 Task: Assign in the project AgileExpert the issue 'Implement a new cloud-based inventory management system for a company with advanced inventory tracking and restocking features' to the sprint 'Sprint Review and Retrospective'. Assign in the project AgileExpert the issue 'Integrate a new gamification feature into an existing mobile application to increase user engagement and retention' to the sprint 'Sprint Review and Retrospective'. Assign in the project AgileExpert the issue 'Develop a new tool for automated testing of web application accessibility compliance for people with disabilities' to the sprint 'Sprint Review and Retrospective'. Assign in the project AgileExpert the issue 'Upgrade the deployment pipeline of a web application to improve the speed and reliability of deployment' to the sprint 'Sprint Review and Retrospective'
Action: Mouse moved to (941, 540)
Screenshot: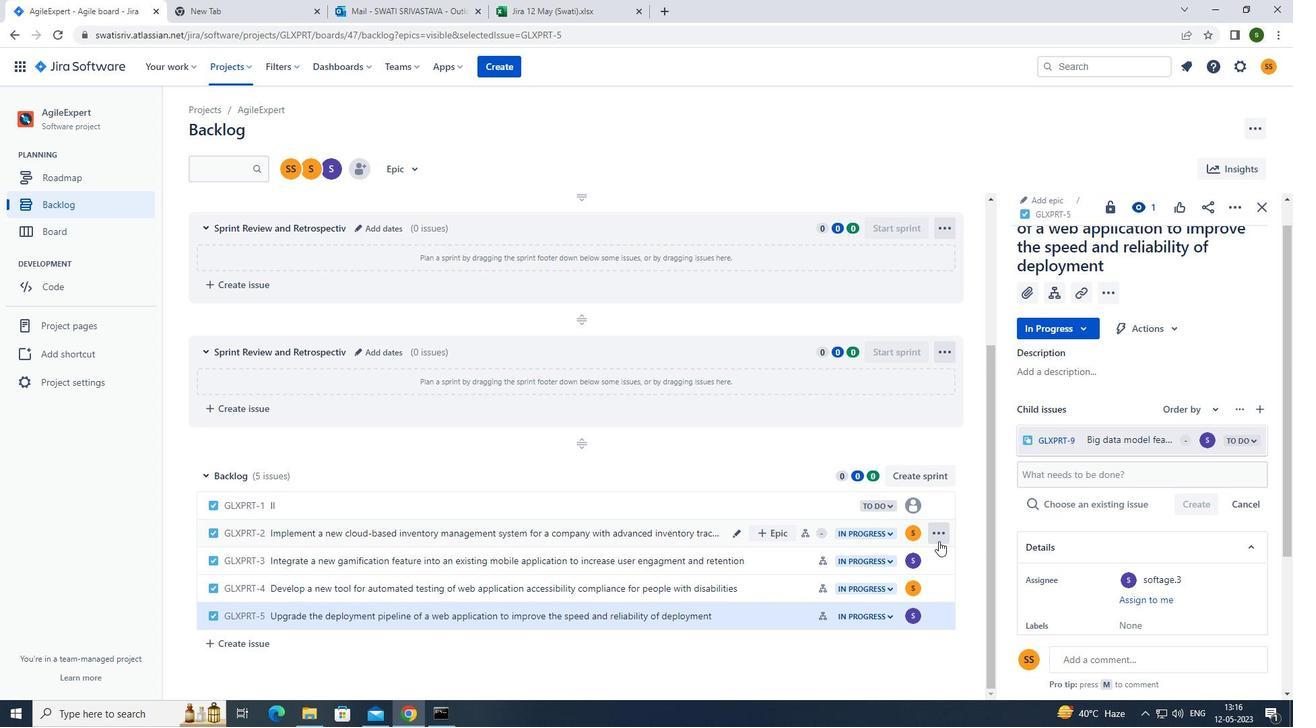 
Action: Mouse pressed left at (941, 540)
Screenshot: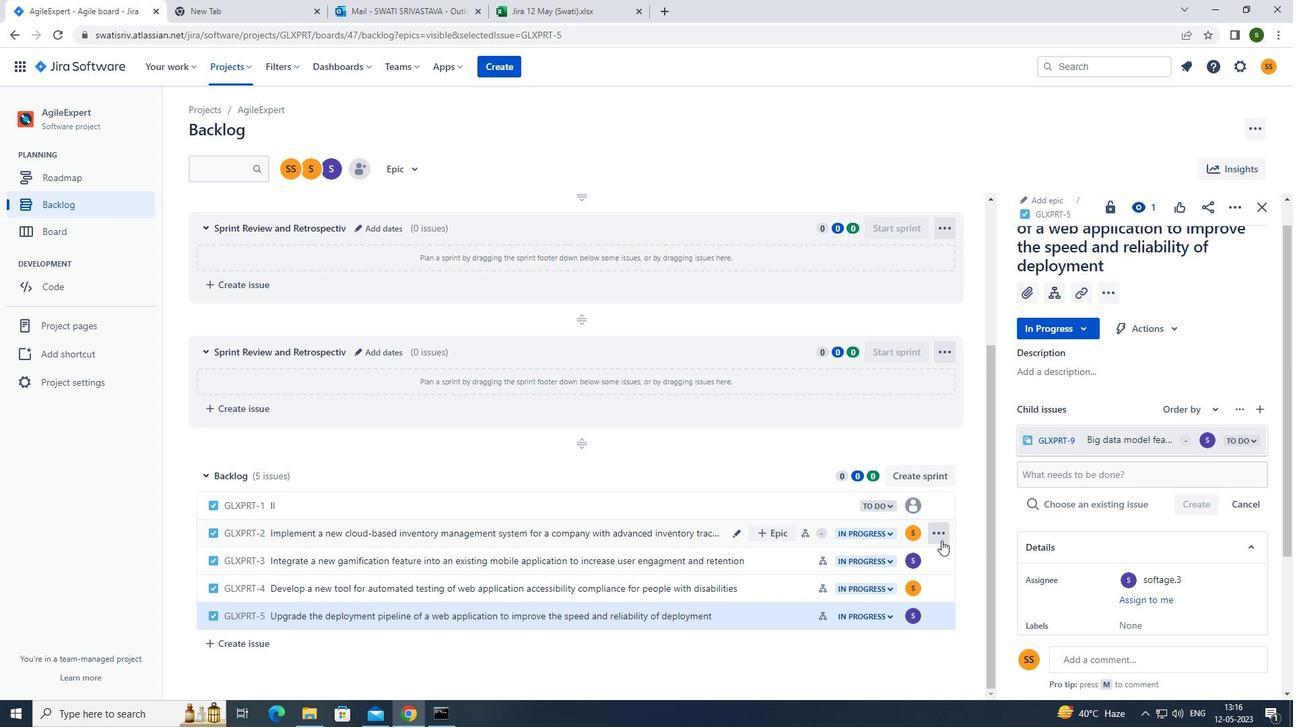 
Action: Mouse moved to (895, 415)
Screenshot: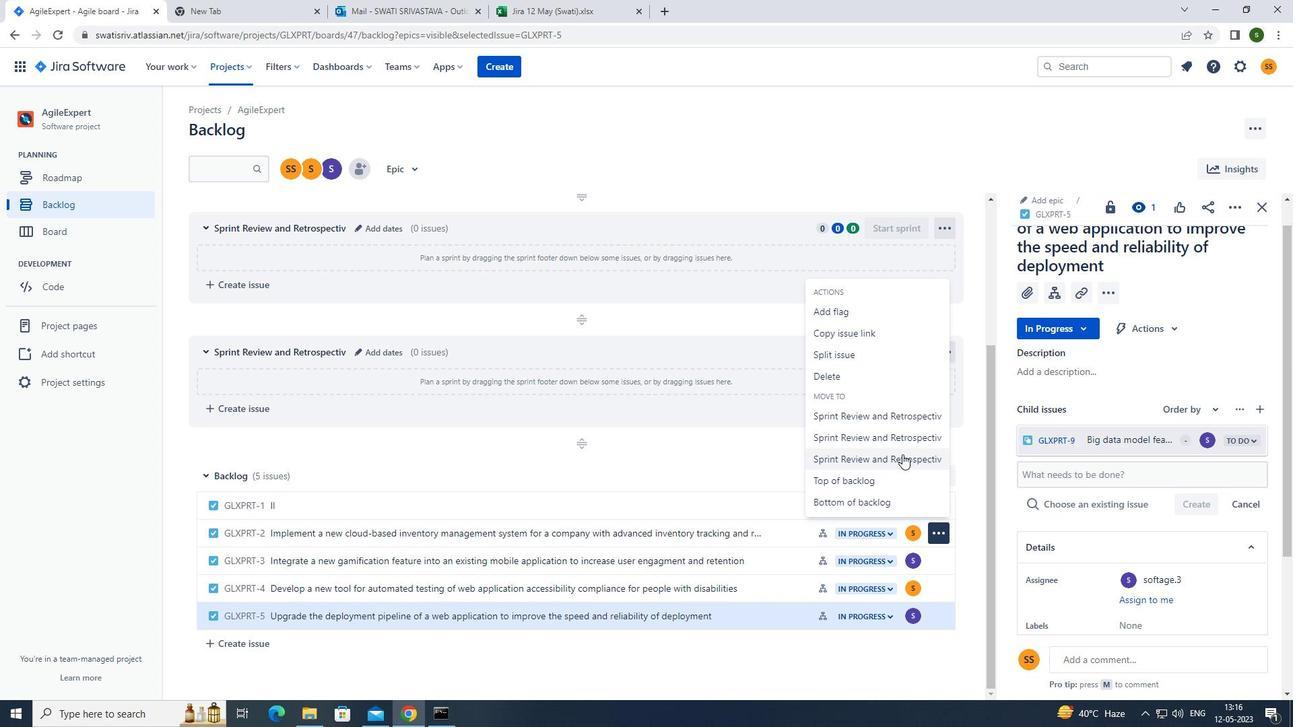 
Action: Mouse pressed left at (895, 415)
Screenshot: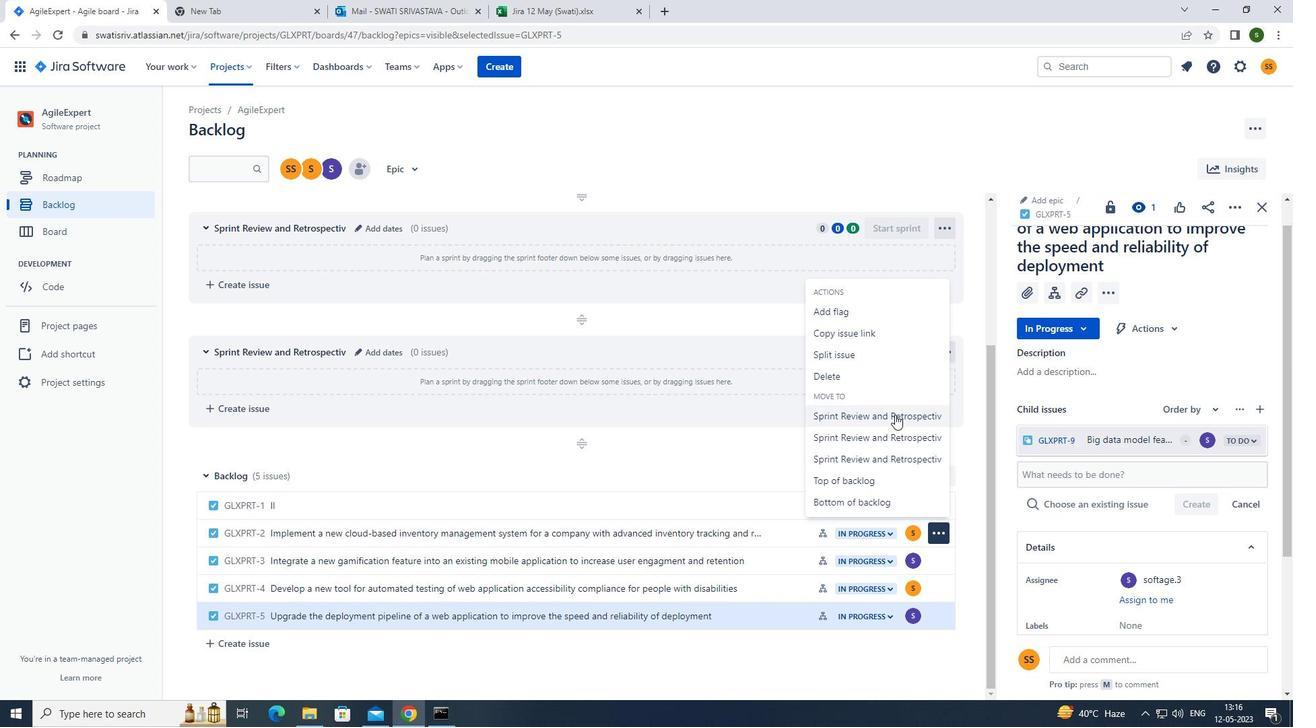 
Action: Mouse moved to (940, 557)
Screenshot: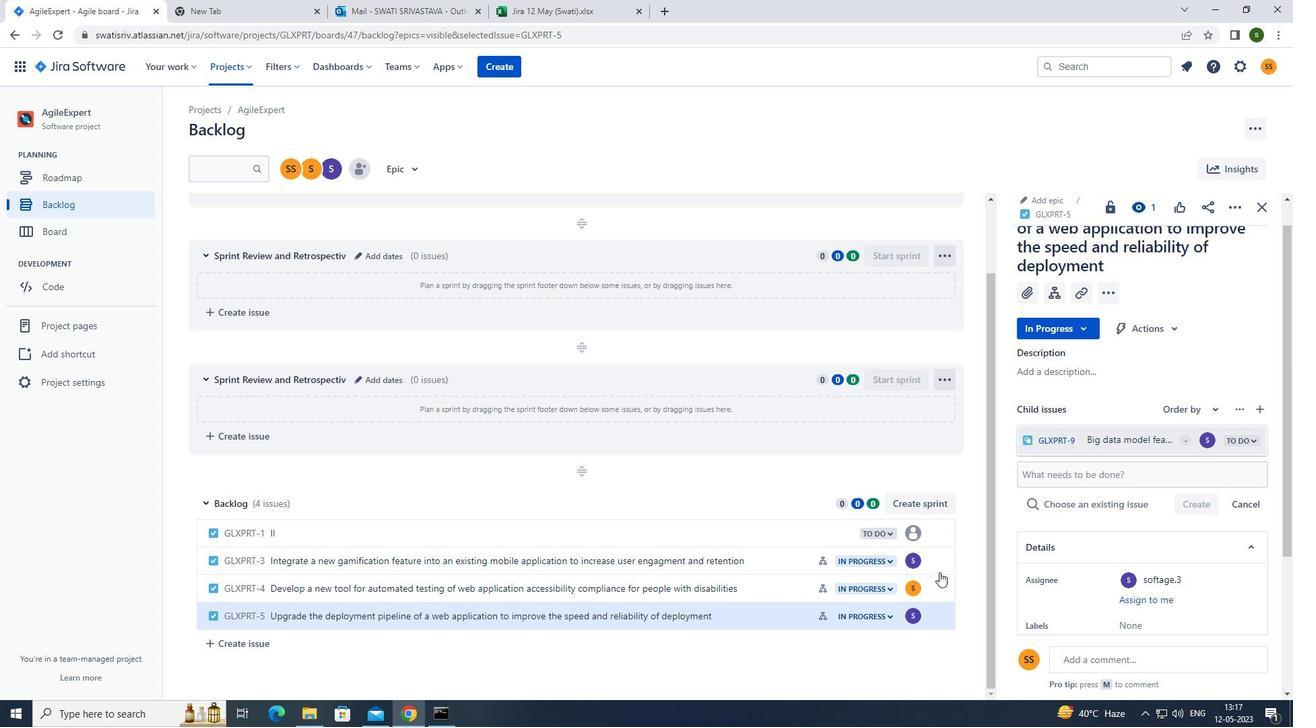 
Action: Mouse pressed left at (940, 557)
Screenshot: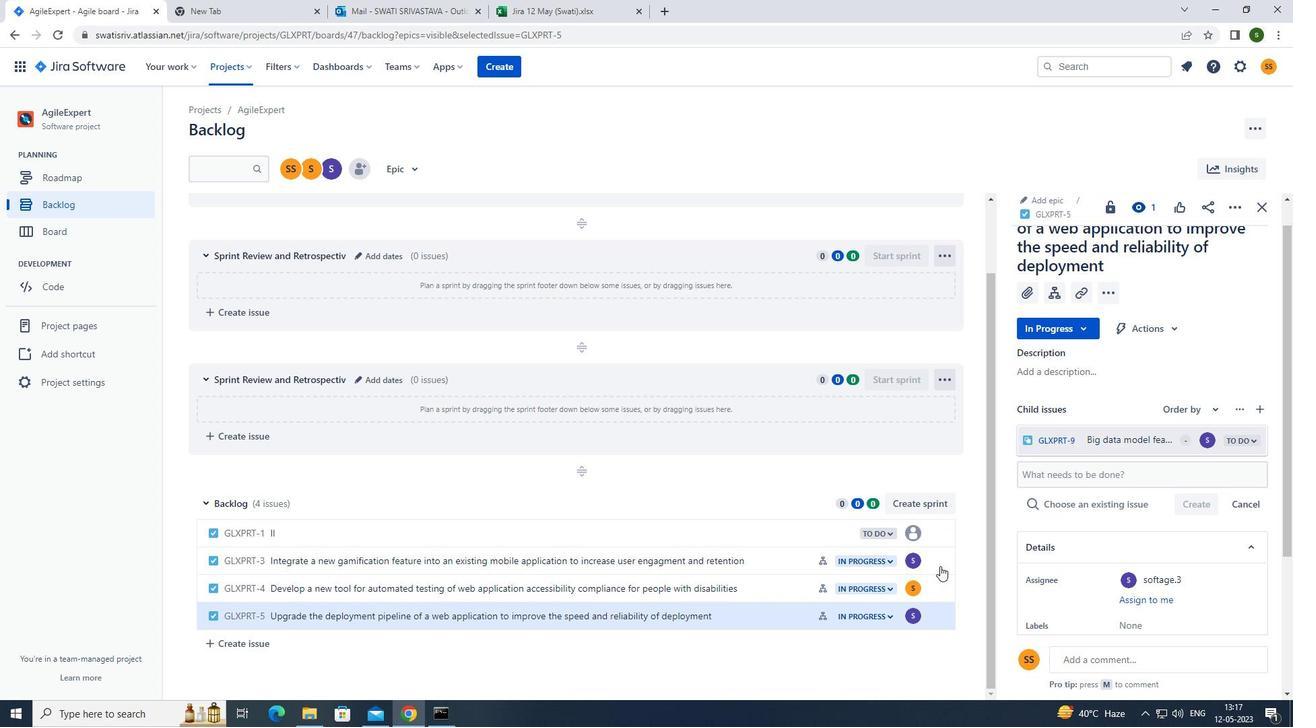 
Action: Mouse moved to (902, 464)
Screenshot: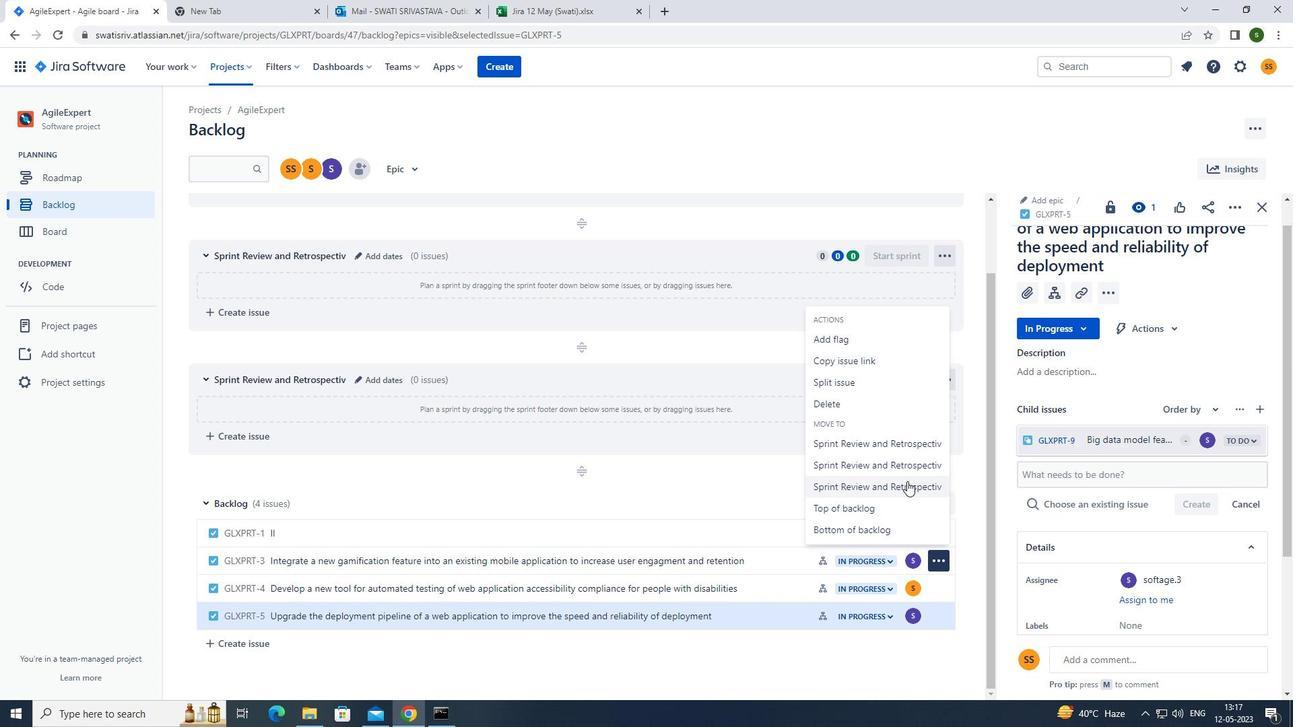
Action: Mouse pressed left at (902, 464)
Screenshot: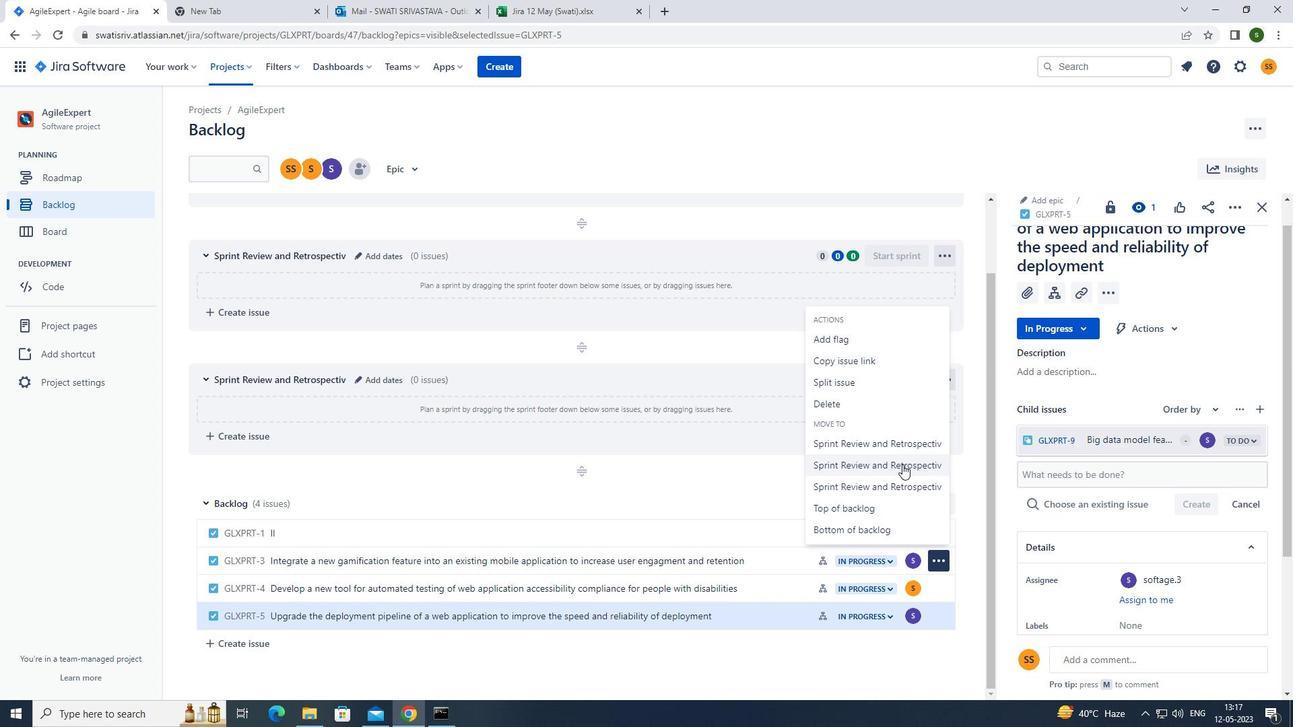 
Action: Mouse moved to (941, 586)
Screenshot: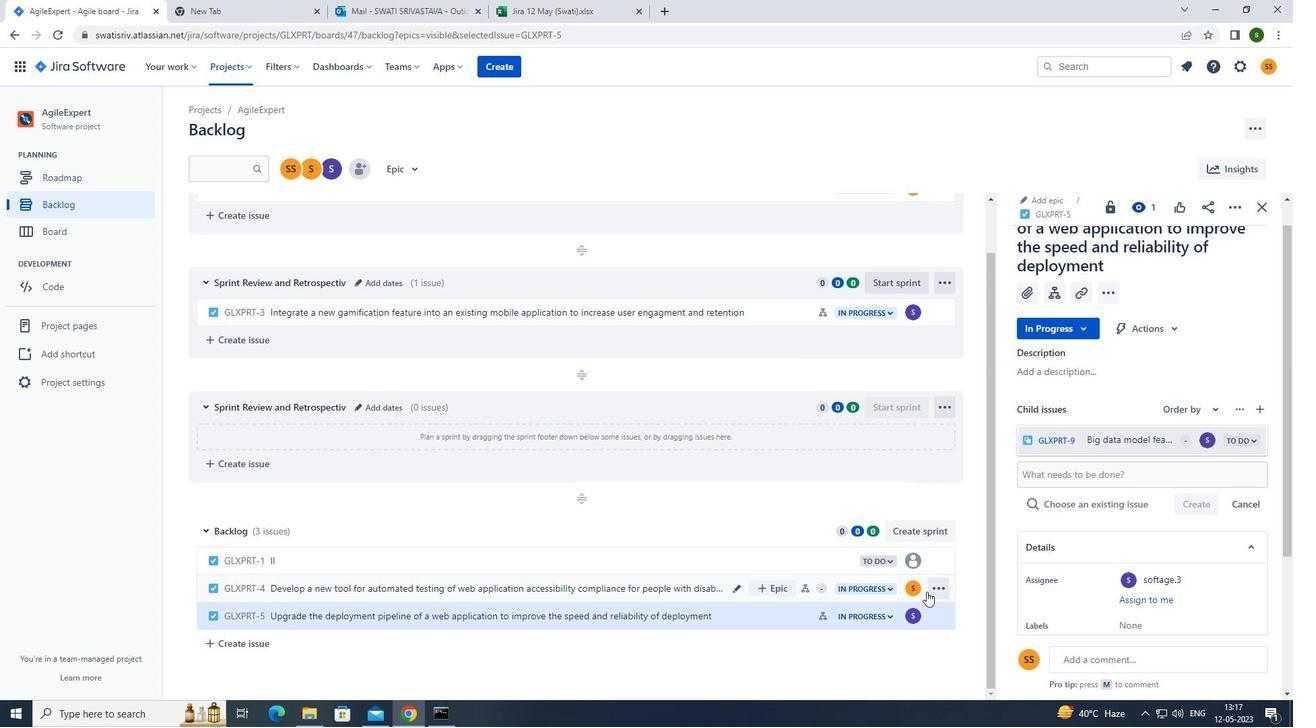 
Action: Mouse pressed left at (941, 586)
Screenshot: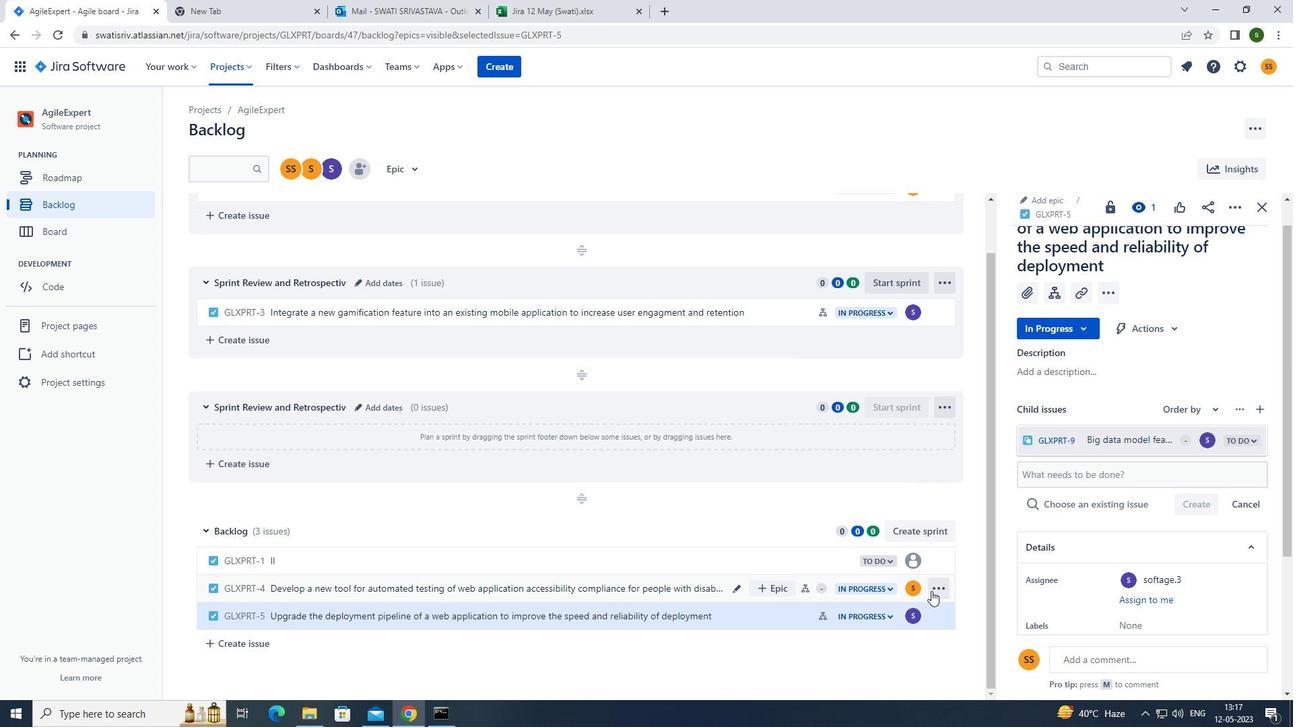 
Action: Mouse moved to (902, 518)
Screenshot: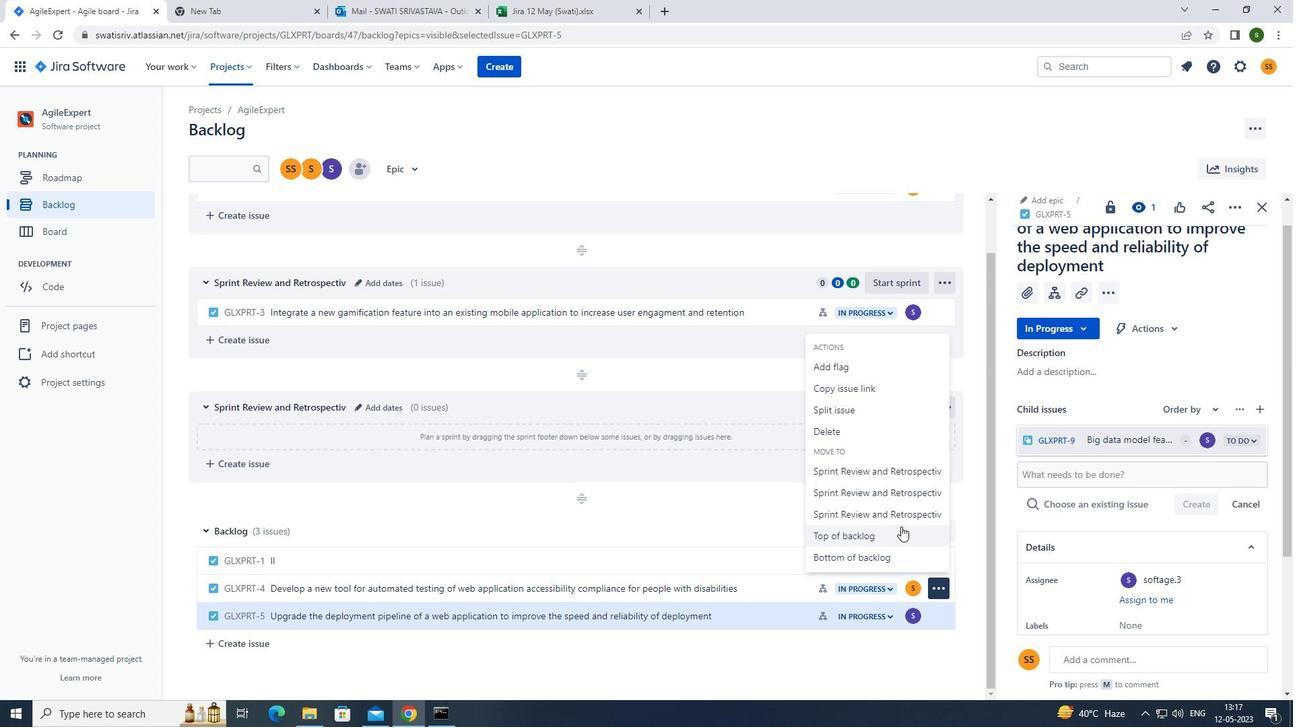 
Action: Mouse pressed left at (902, 518)
Screenshot: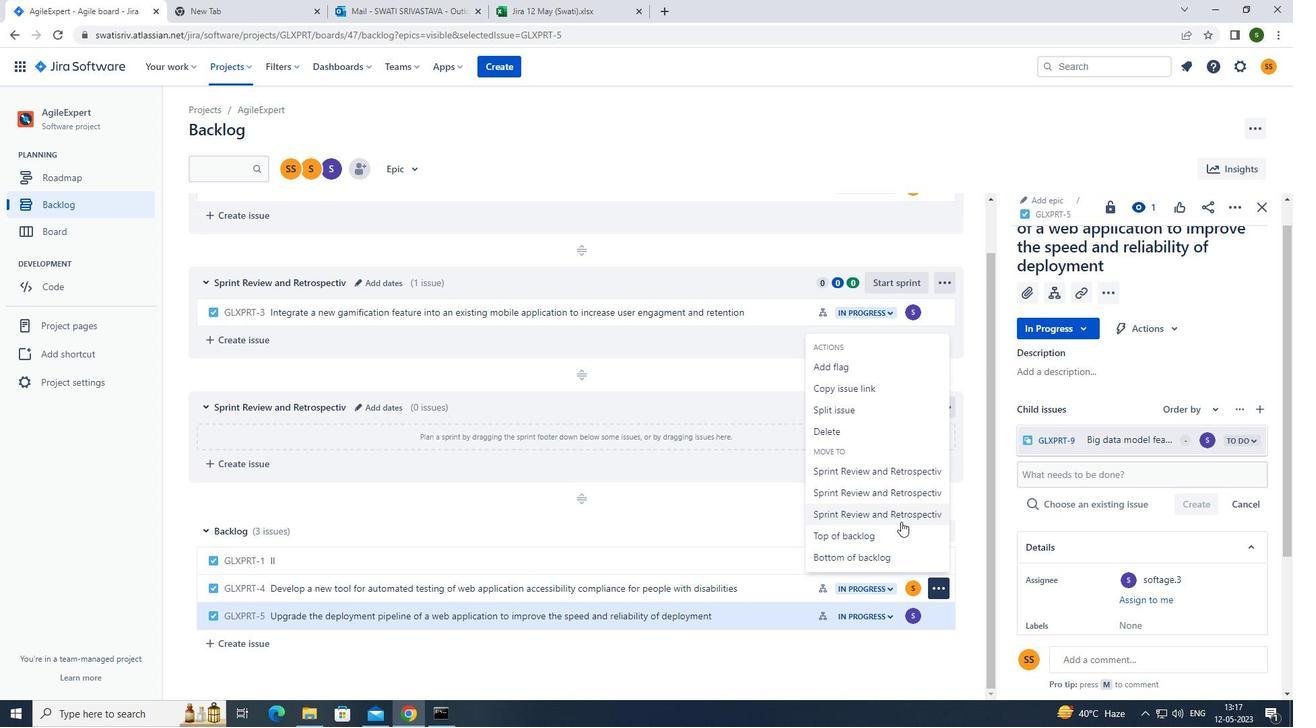 
Action: Mouse moved to (935, 612)
Screenshot: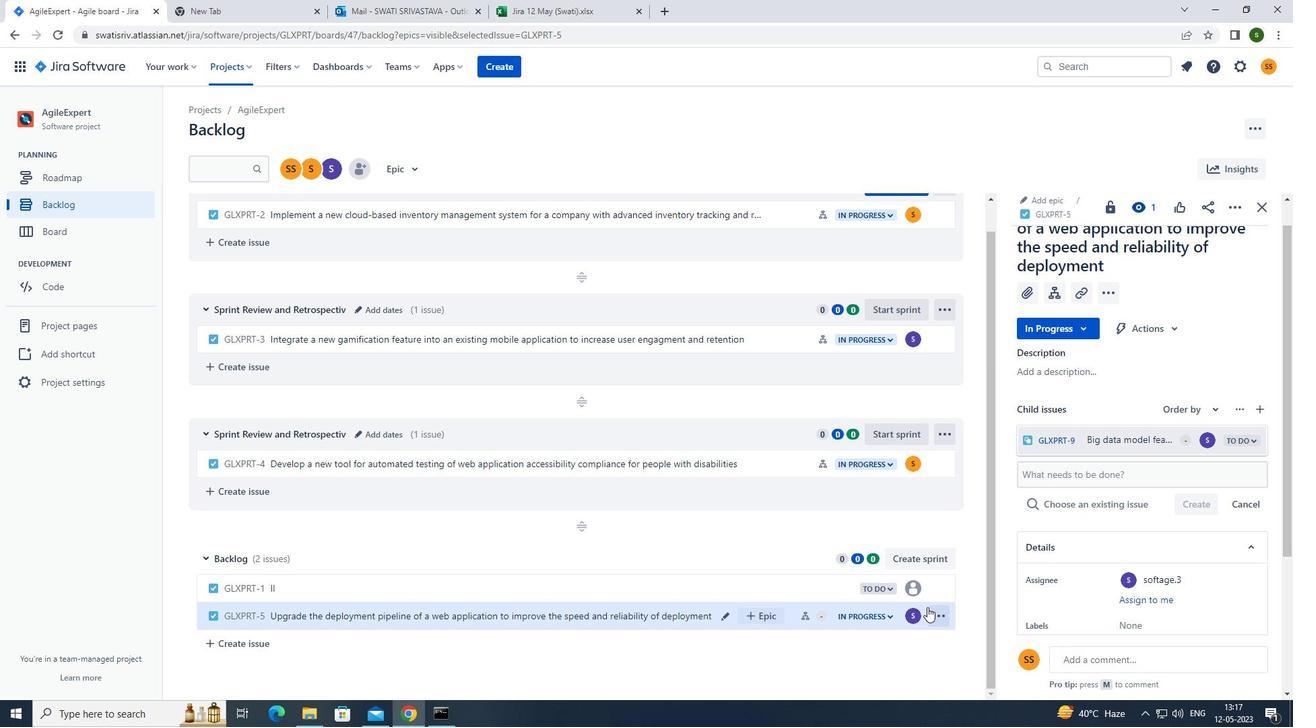 
Action: Mouse pressed left at (935, 612)
Screenshot: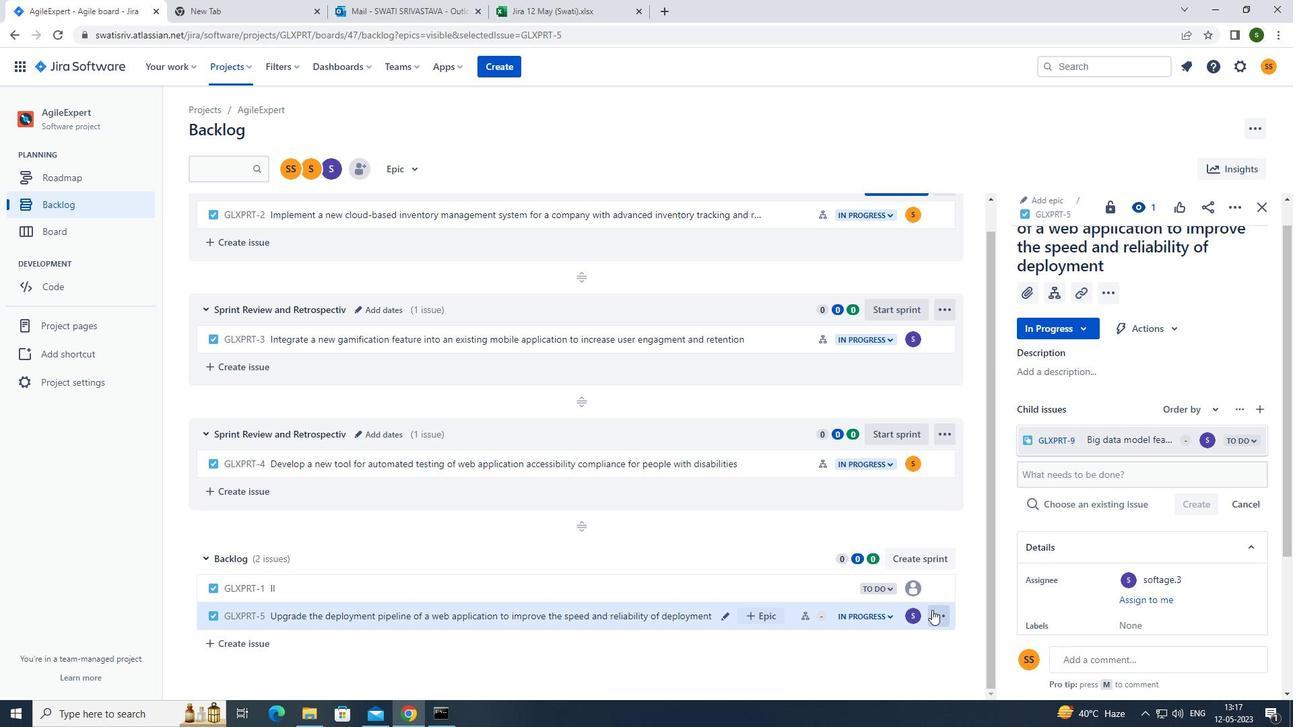 
Action: Mouse moved to (904, 540)
Screenshot: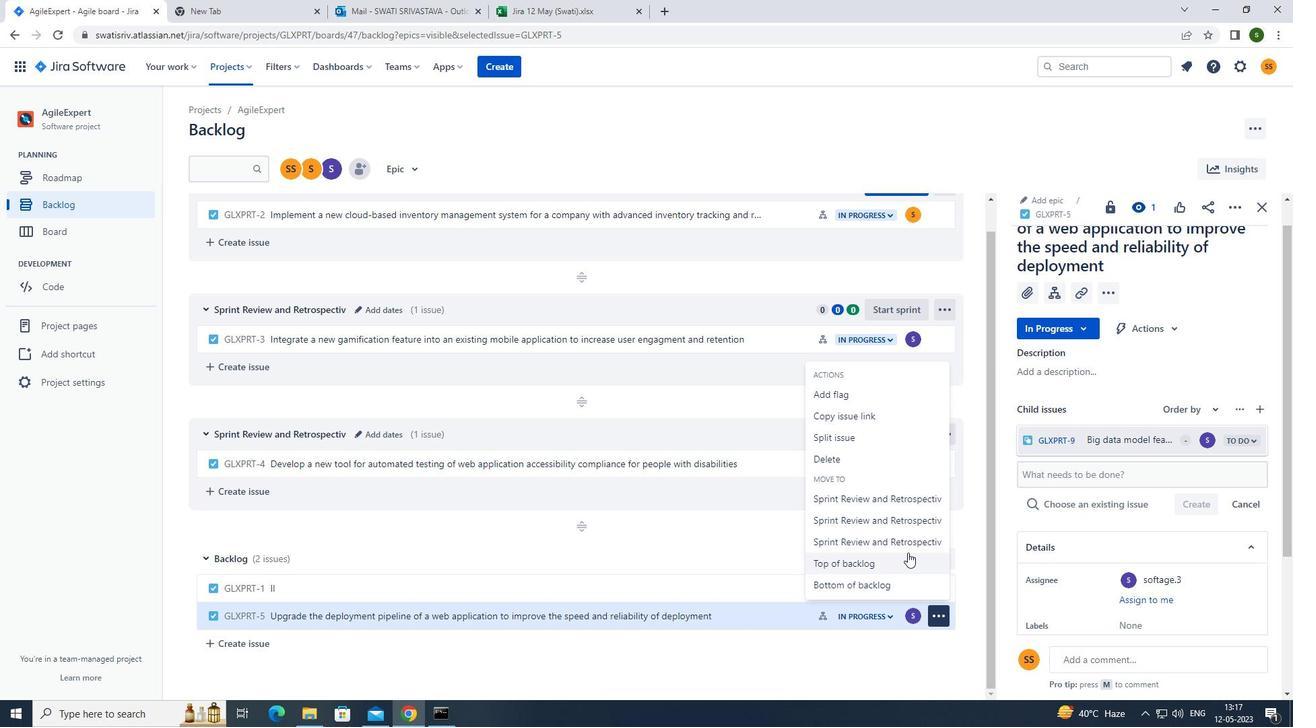 
Action: Mouse pressed left at (904, 540)
Screenshot: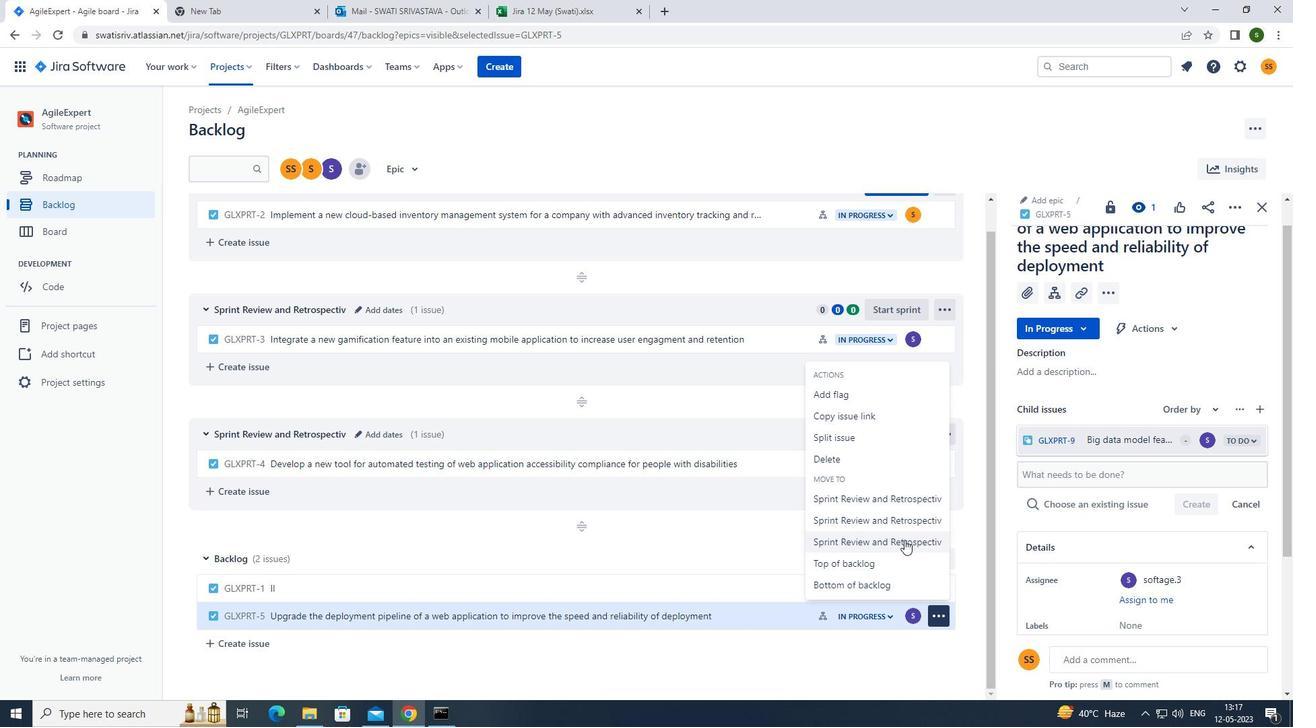 
Action: Mouse moved to (906, 535)
Screenshot: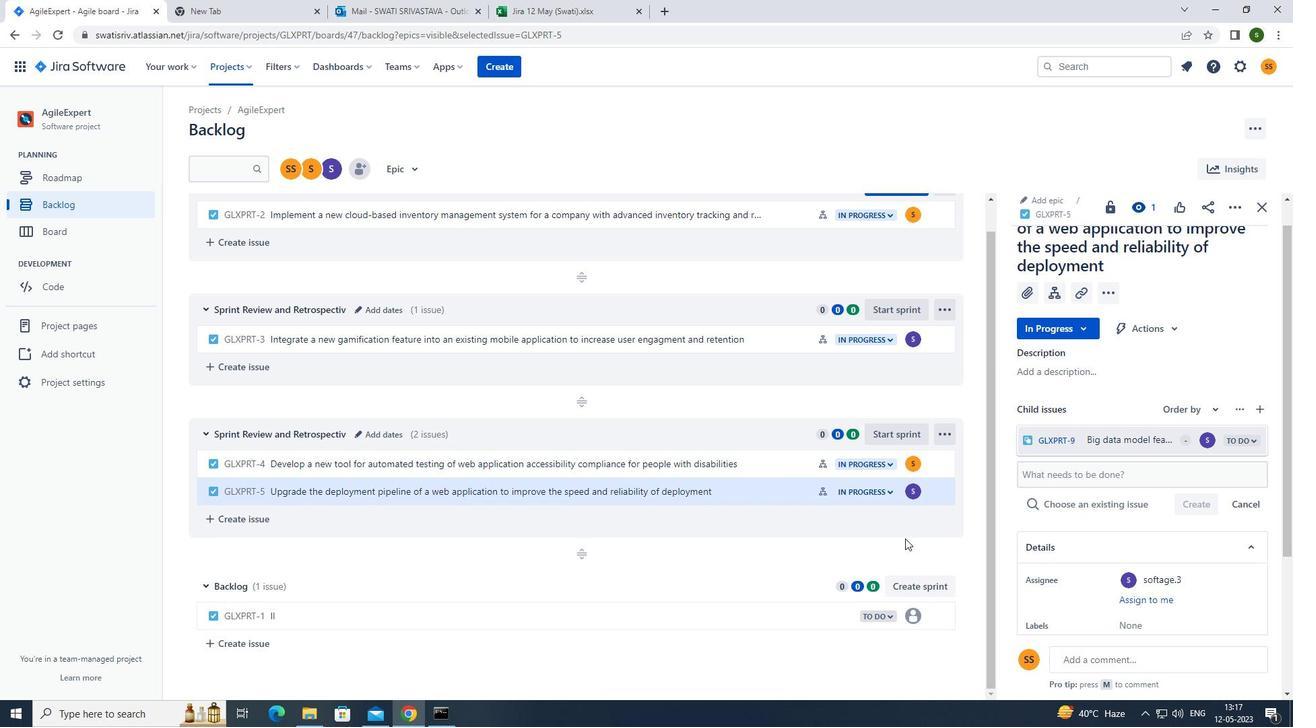
